 Task: Move the task Develop a custom inventory management system to the section To-Do in the project AdvantEdge and sort the tasks in the project by Assignee in Ascending order
Action: Mouse moved to (66, 371)
Screenshot: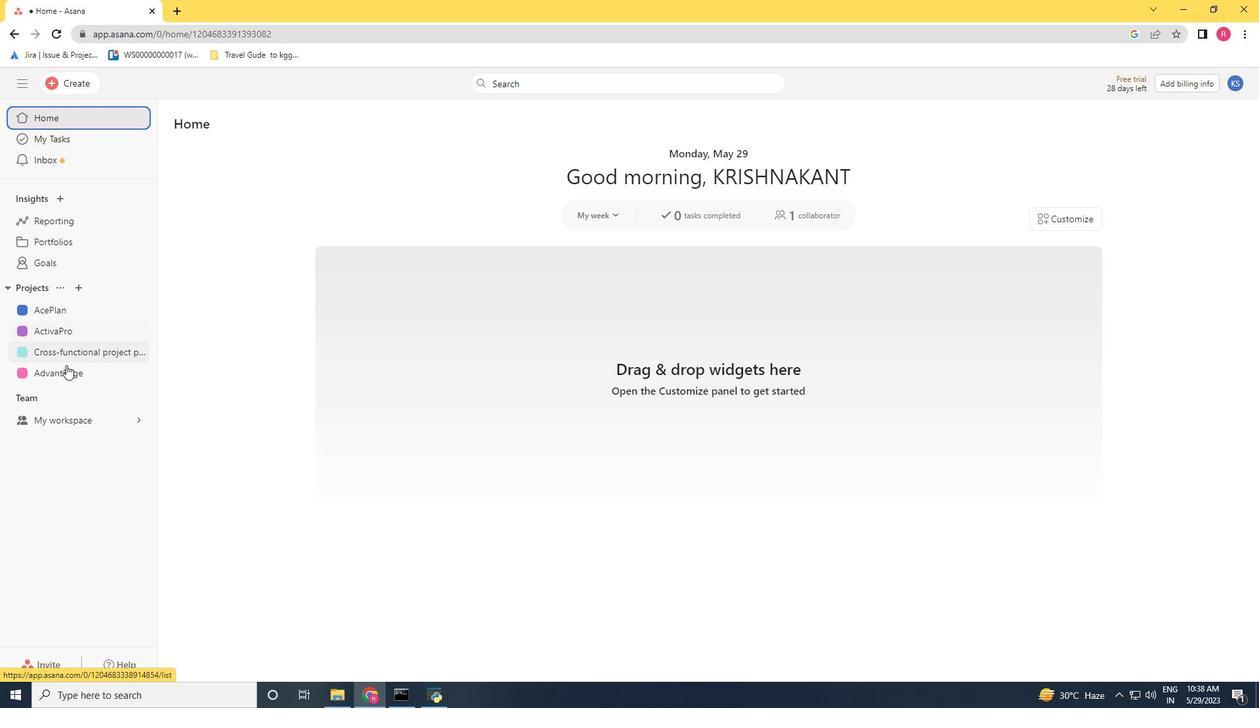 
Action: Mouse pressed left at (66, 371)
Screenshot: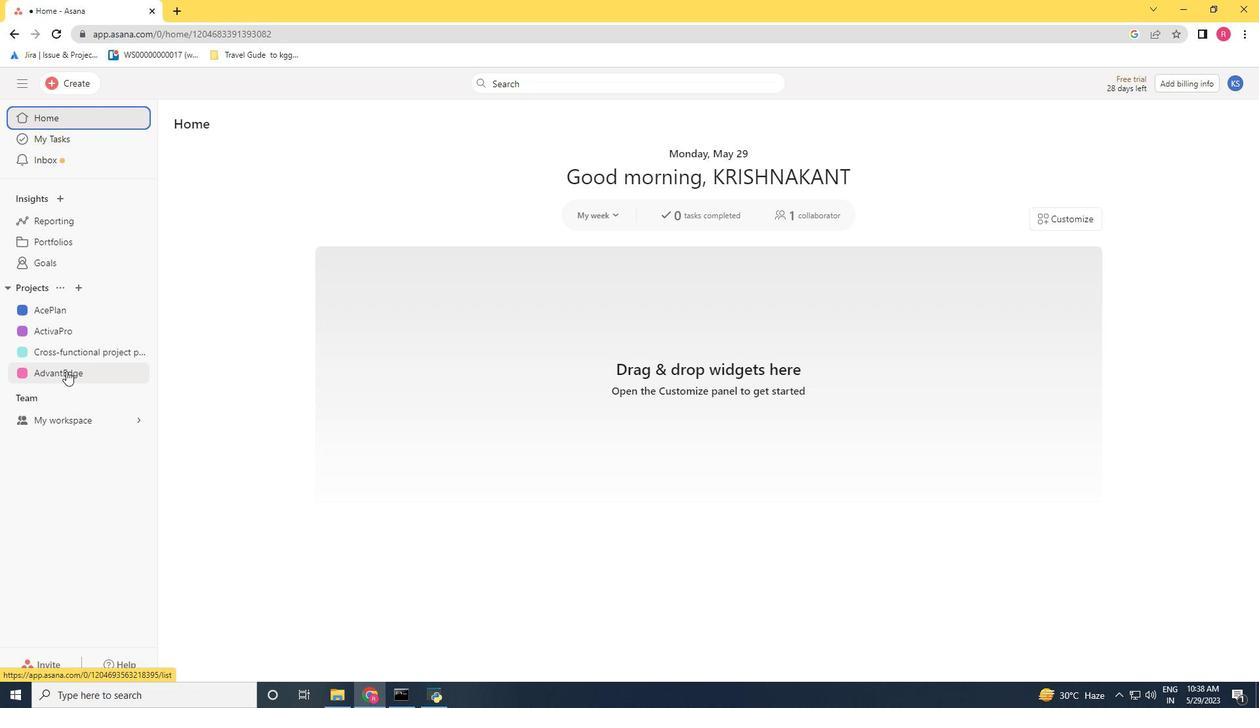 
Action: Mouse moved to (544, 284)
Screenshot: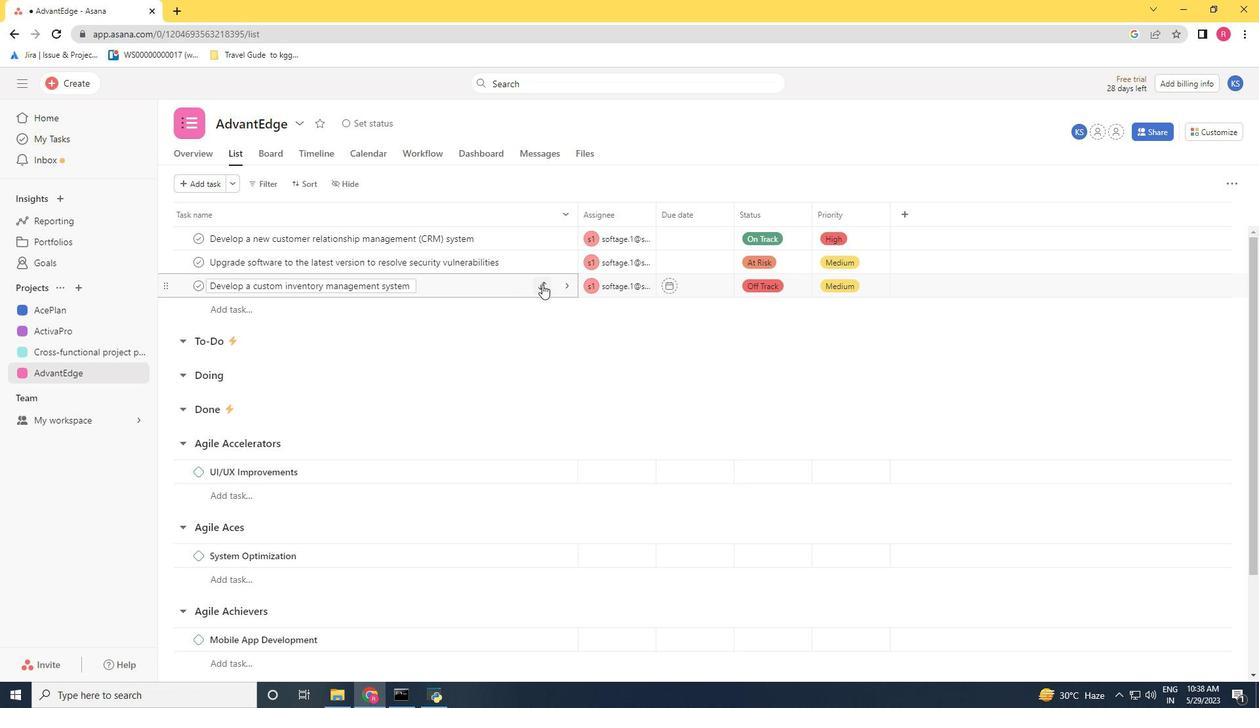 
Action: Mouse pressed left at (544, 284)
Screenshot: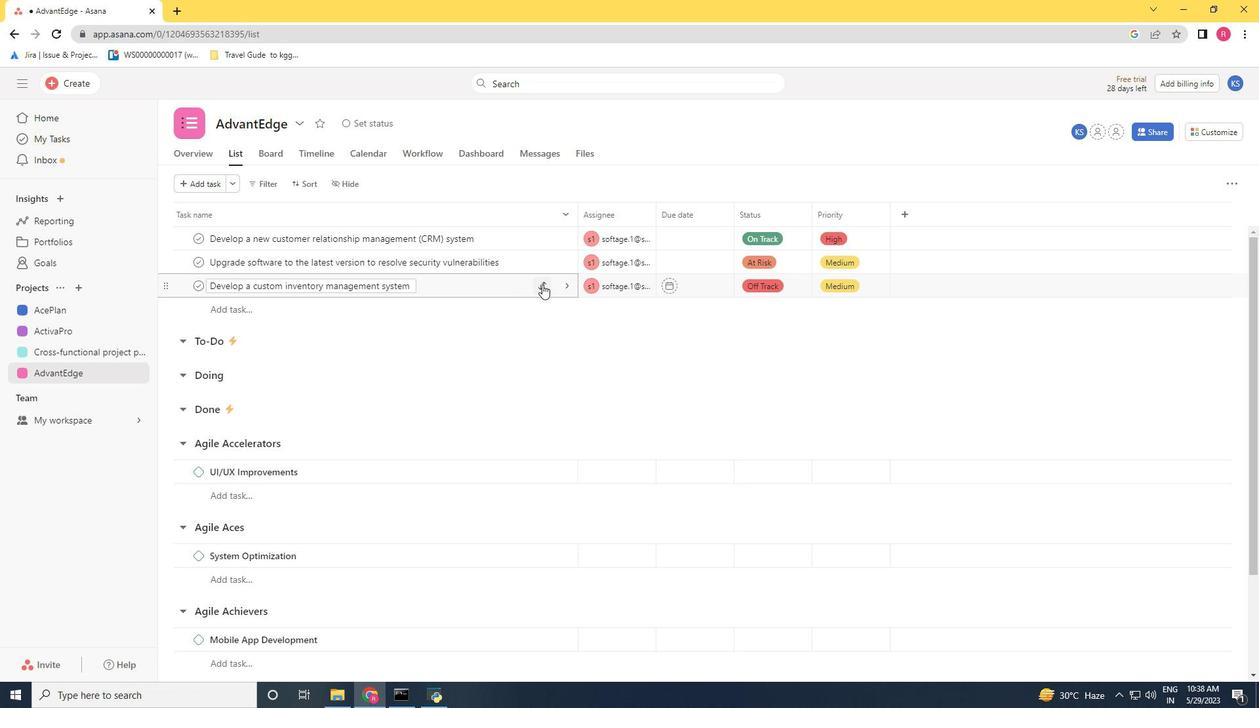 
Action: Mouse moved to (517, 364)
Screenshot: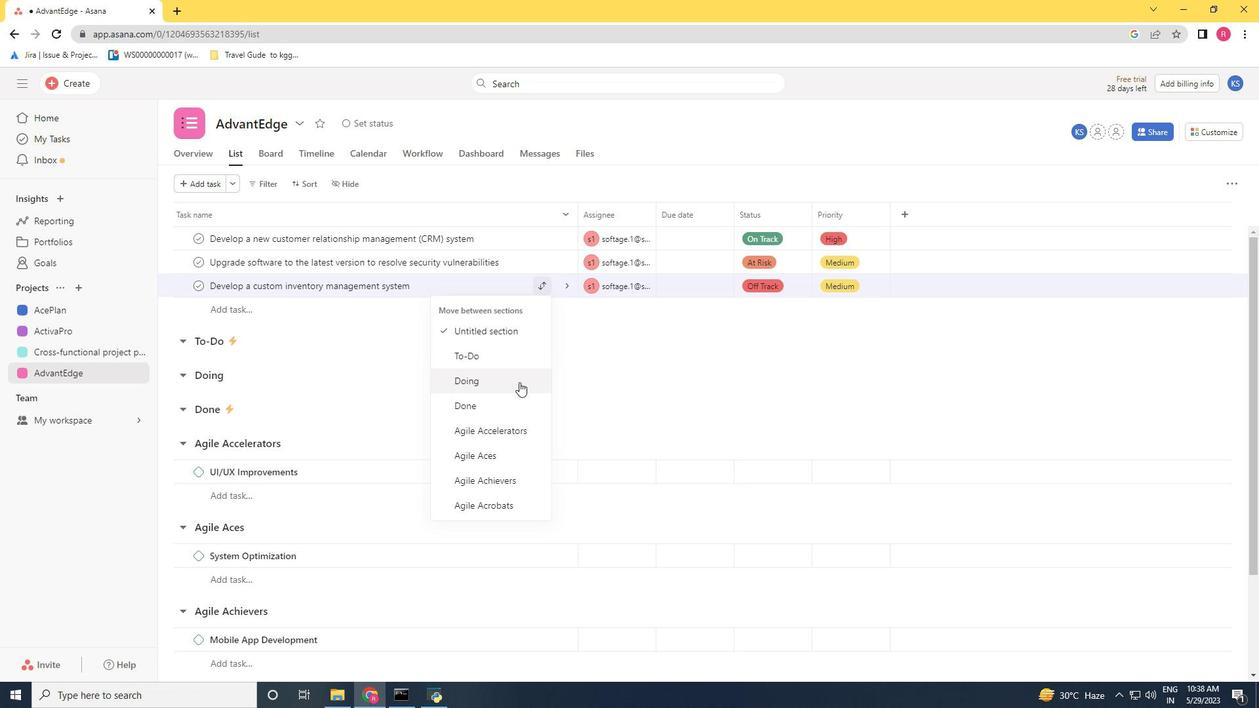 
Action: Mouse pressed left at (517, 364)
Screenshot: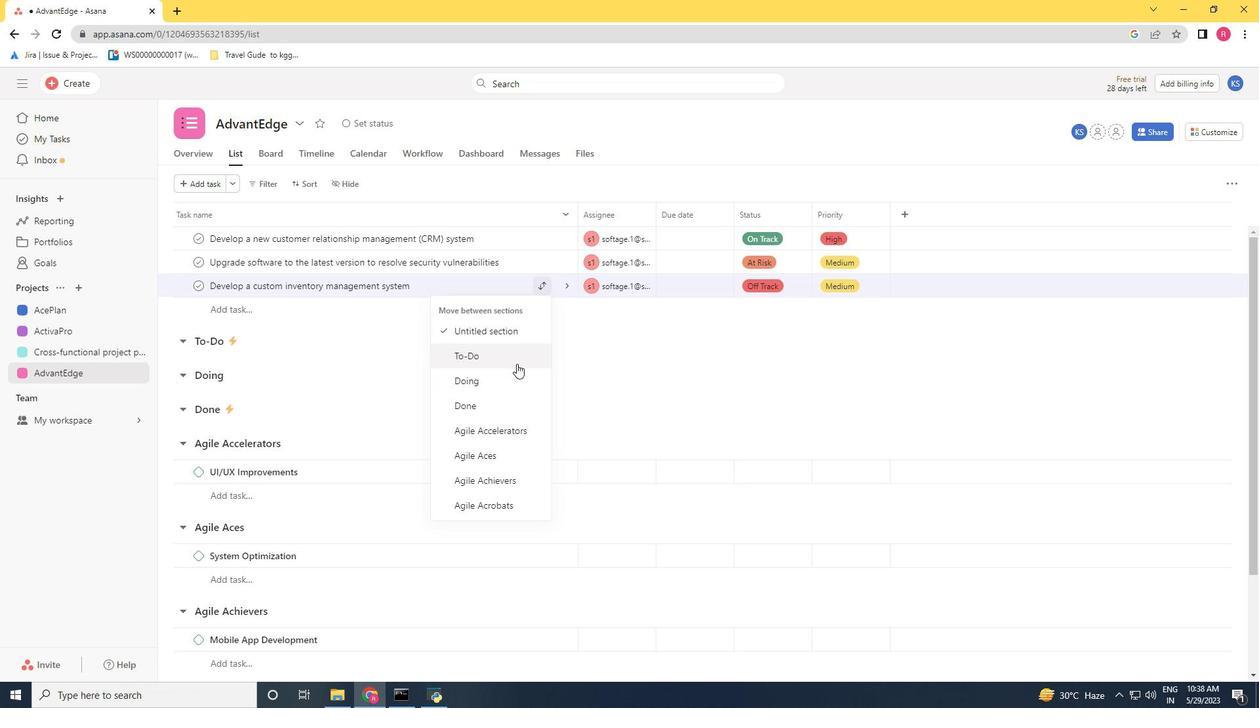 
Action: Mouse moved to (475, 341)
Screenshot: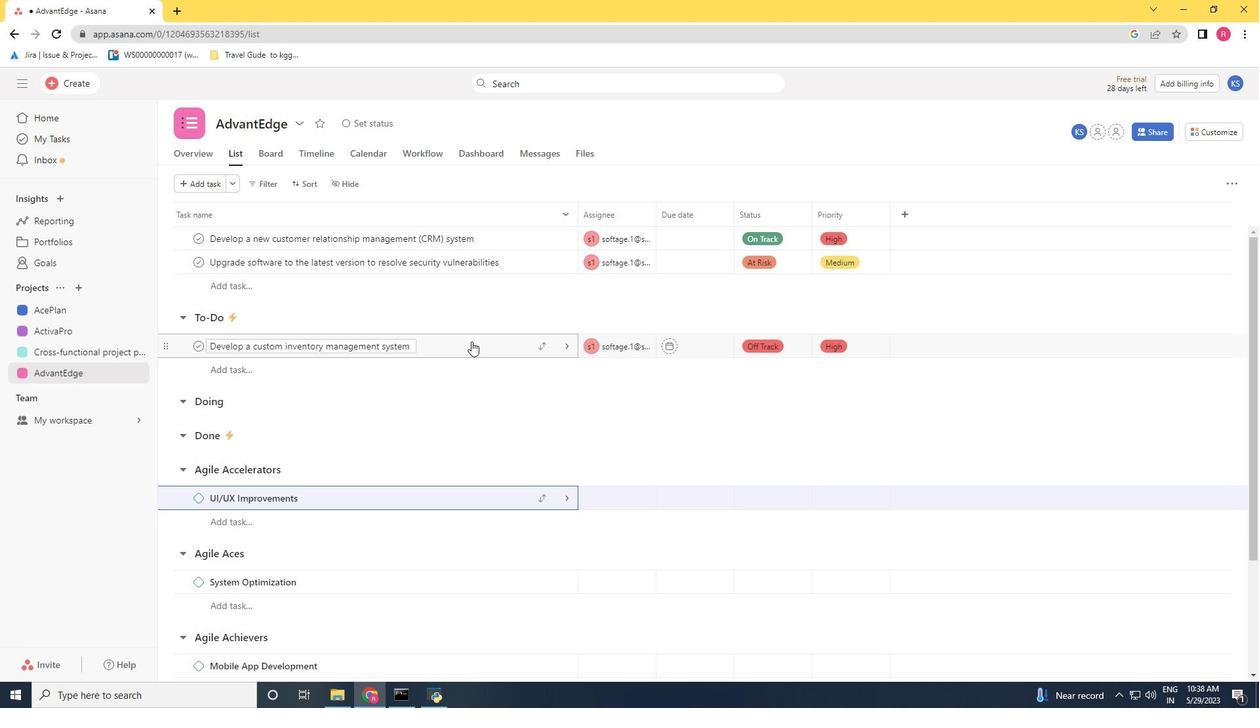 
Action: Mouse pressed right at (475, 341)
Screenshot: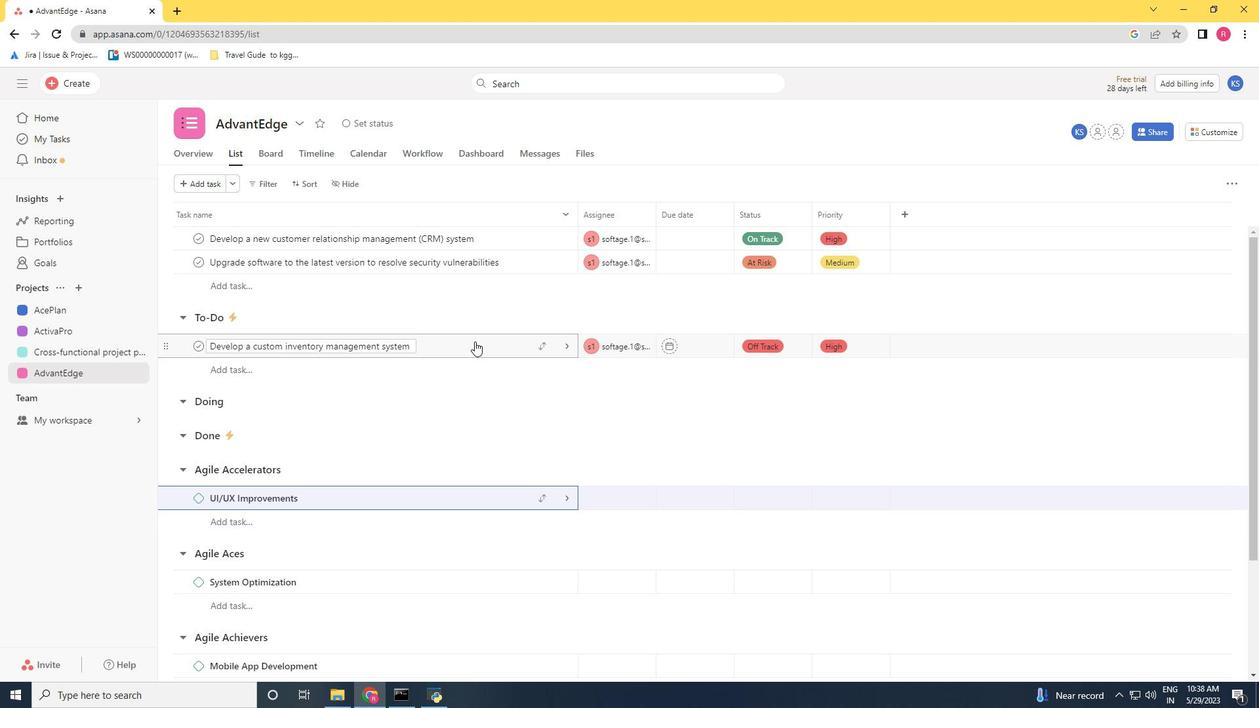 
Action: Mouse pressed left at (475, 341)
Screenshot: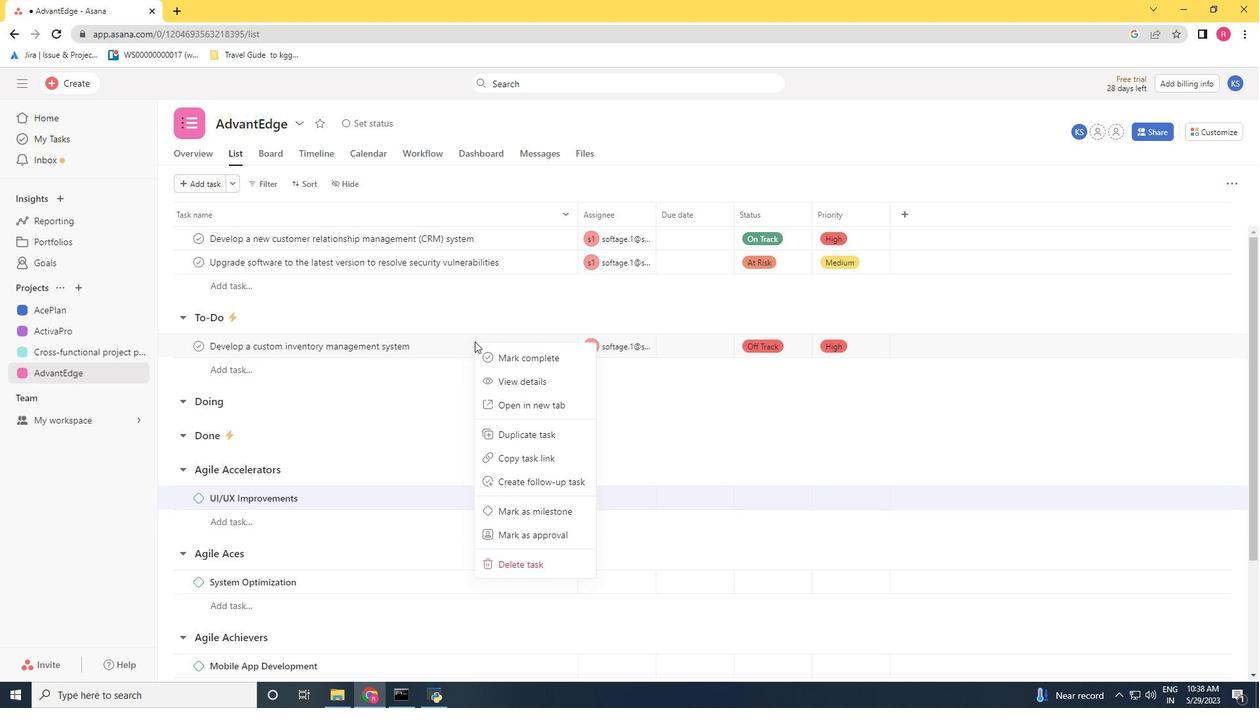 
Action: Mouse moved to (544, 348)
Screenshot: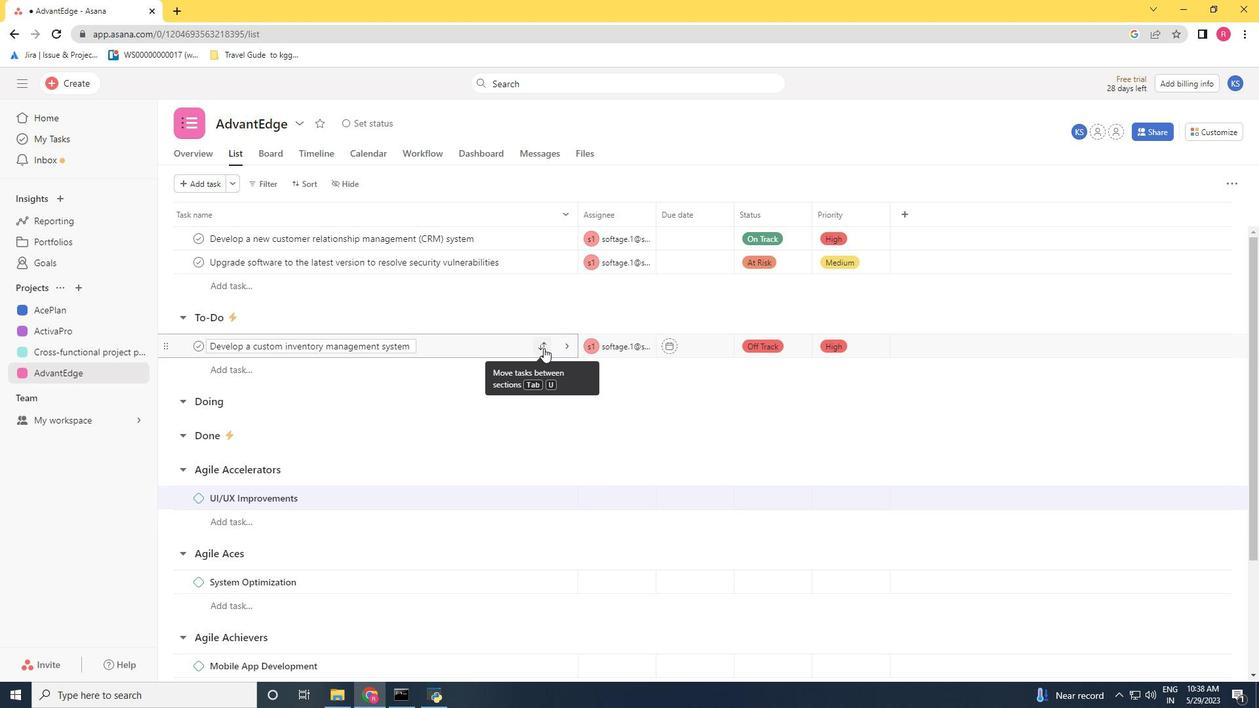 
Action: Mouse pressed left at (544, 348)
Screenshot: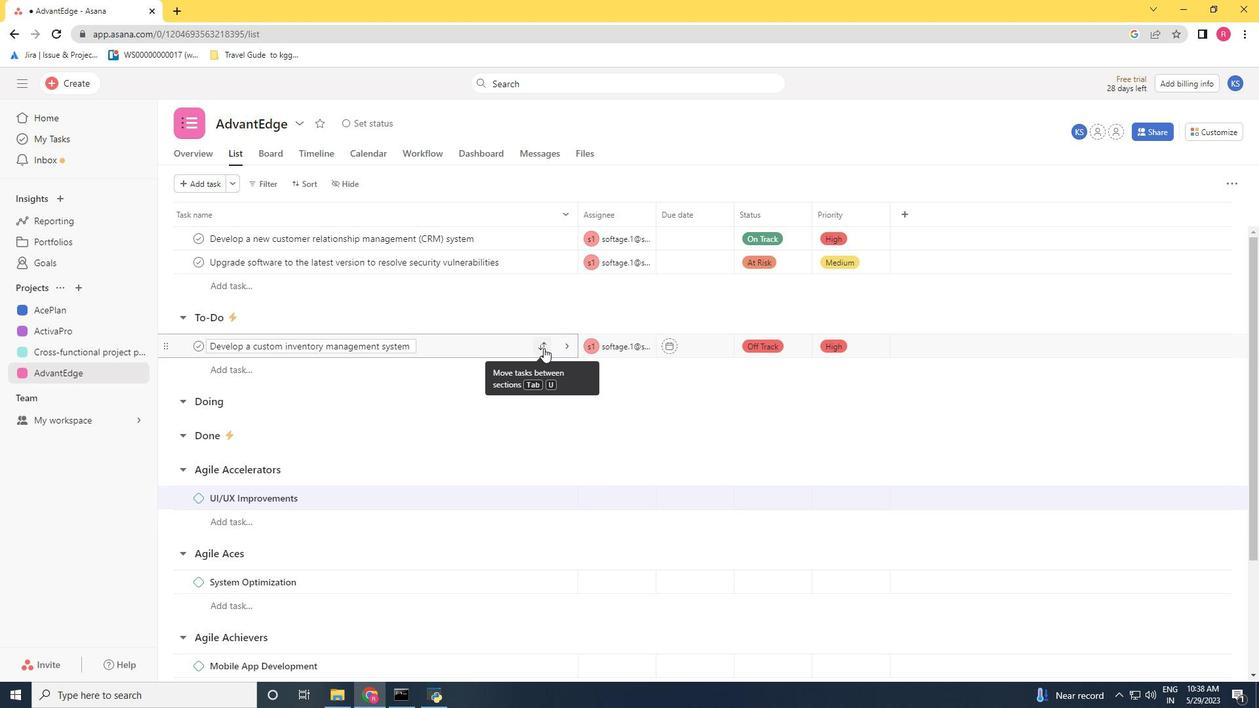 
Action: Mouse moved to (566, 348)
Screenshot: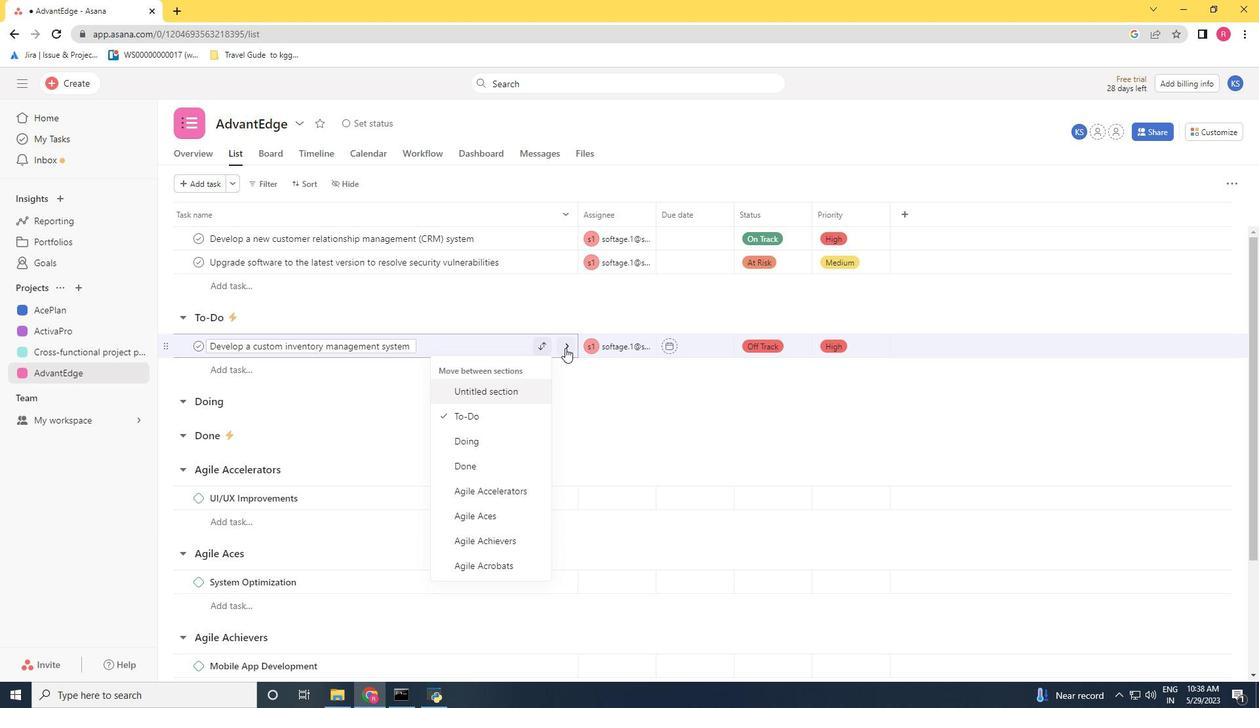 
Action: Mouse pressed left at (566, 348)
Screenshot: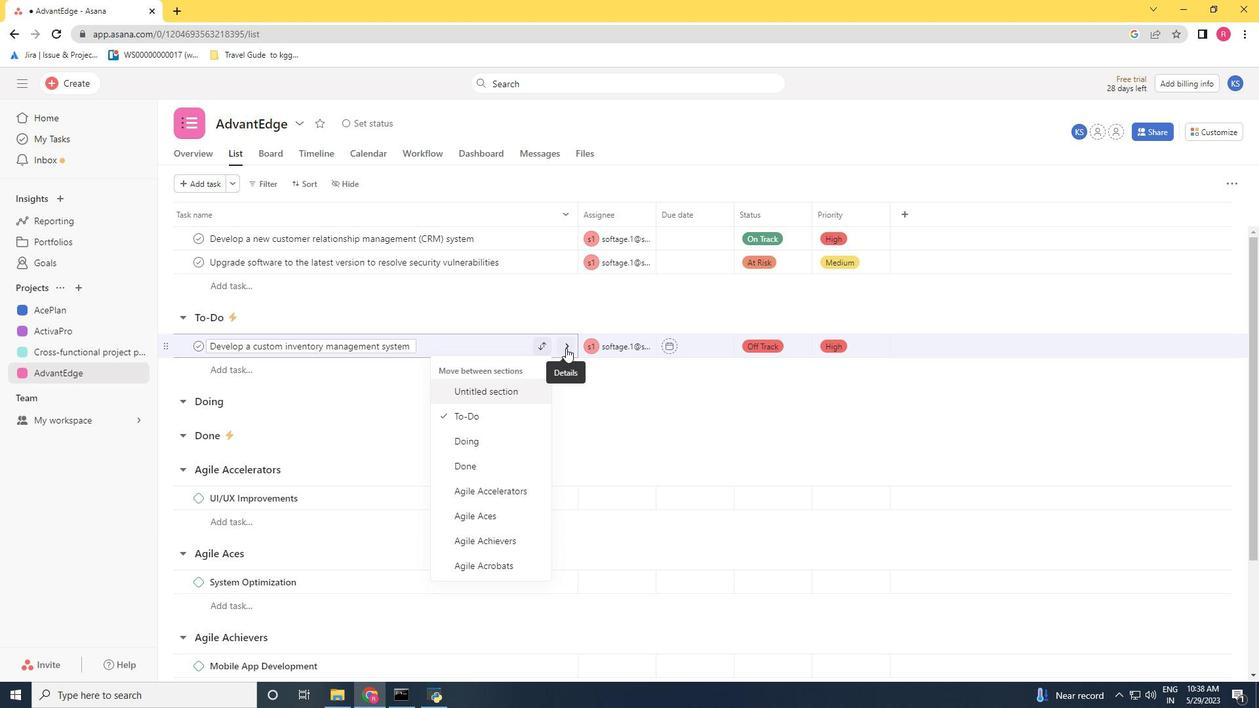 
Action: Mouse moved to (1214, 181)
Screenshot: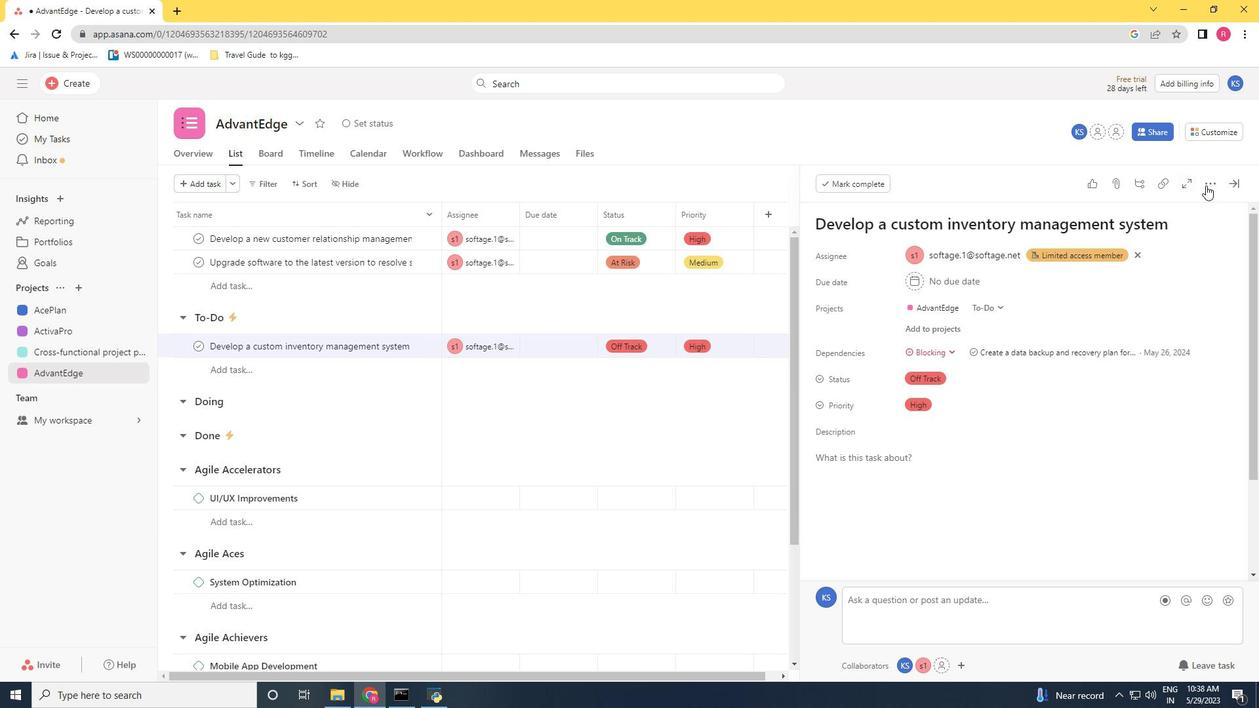 
Action: Mouse pressed left at (1214, 181)
Screenshot: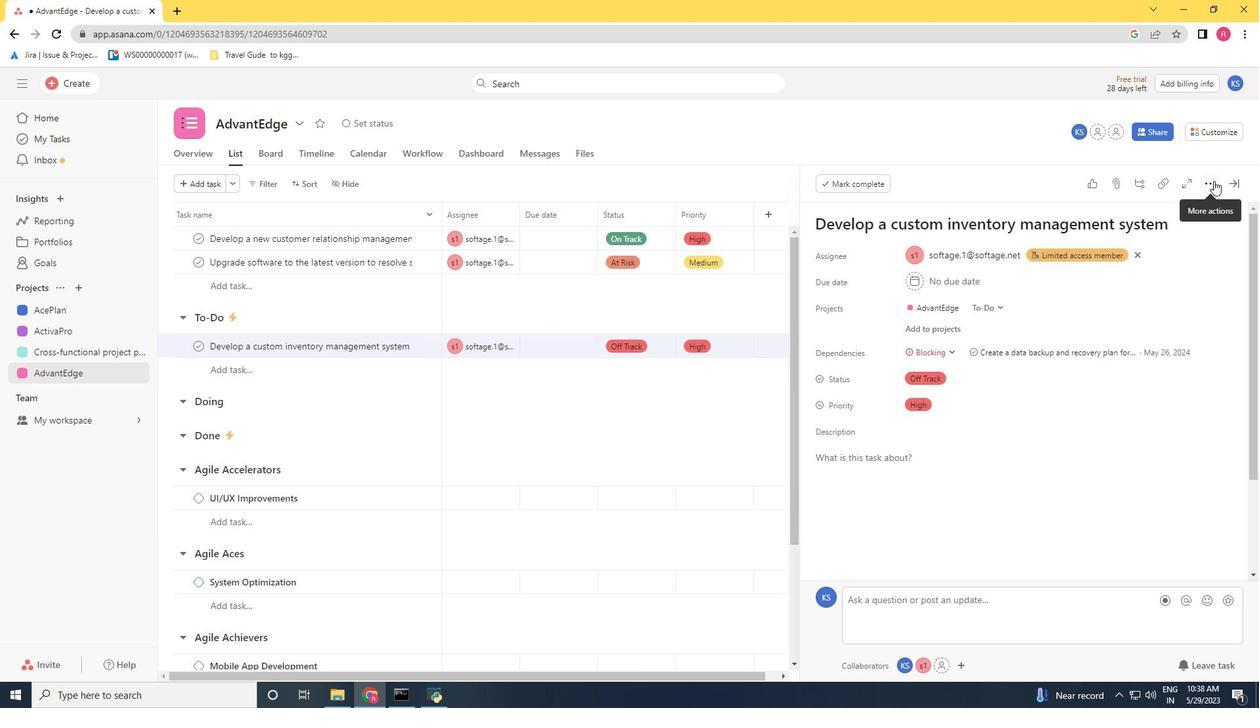 
Action: Mouse moved to (1238, 181)
Screenshot: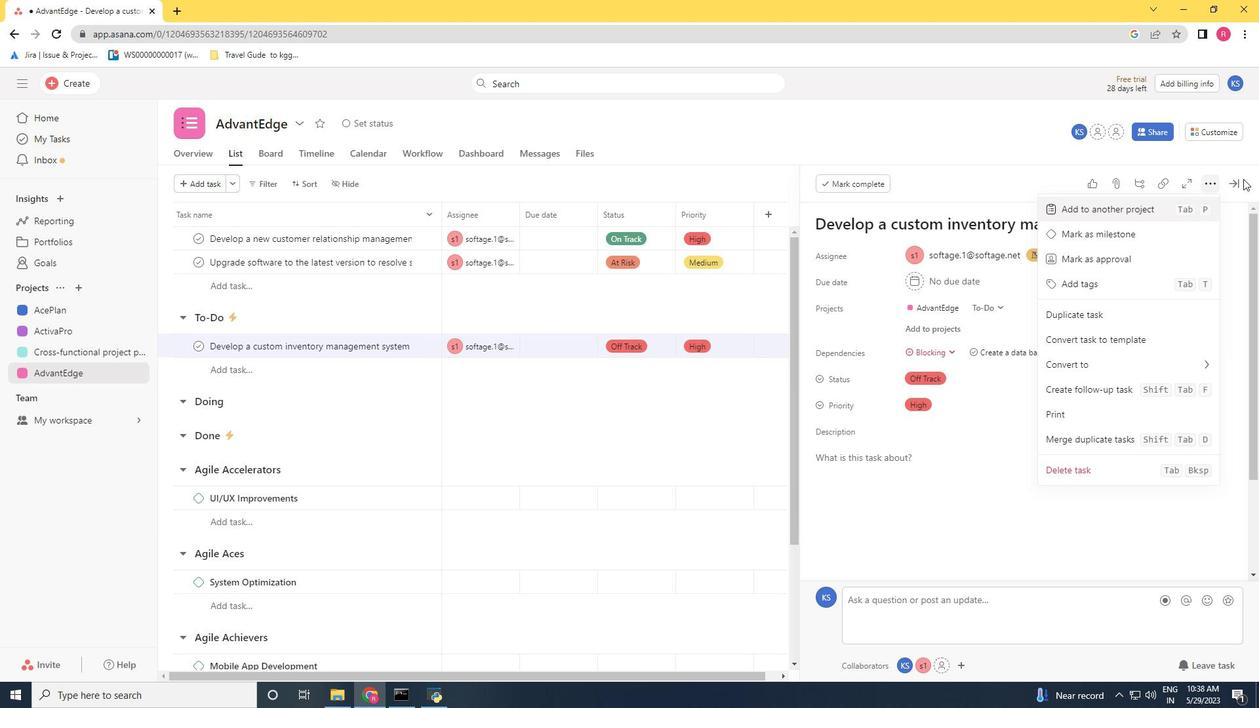 
Action: Mouse pressed left at (1238, 181)
Screenshot: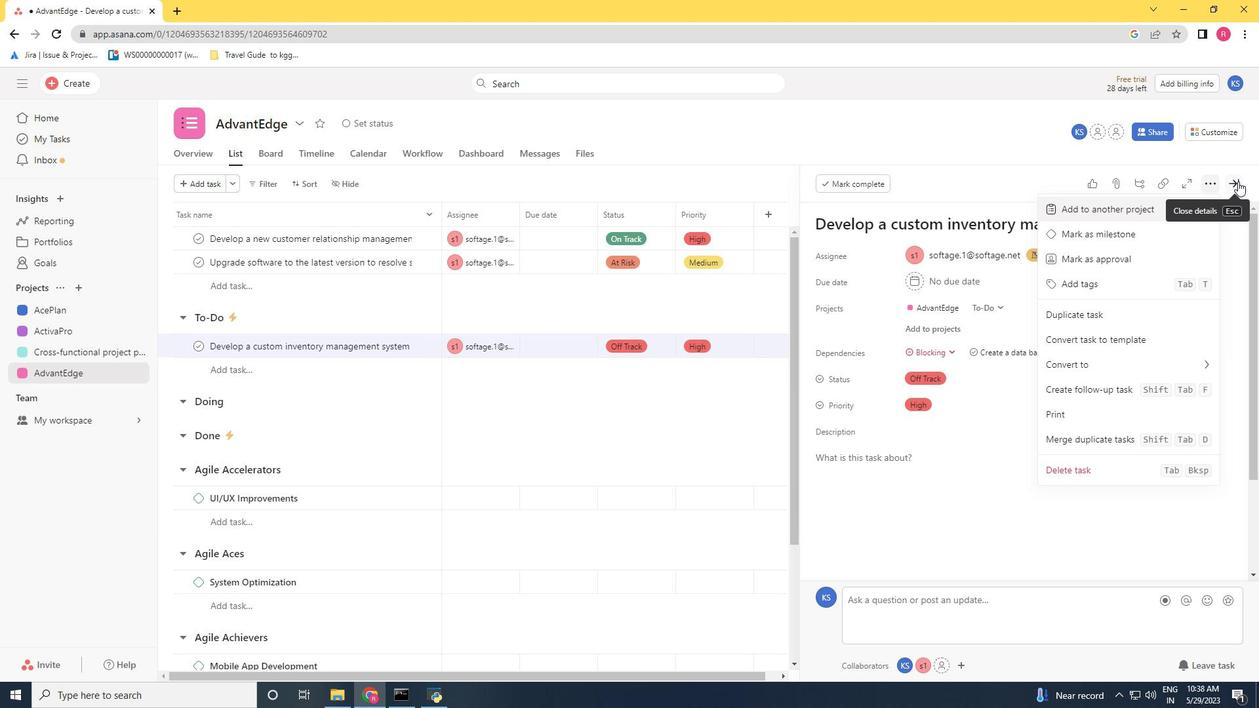 
Action: Mouse moved to (302, 186)
Screenshot: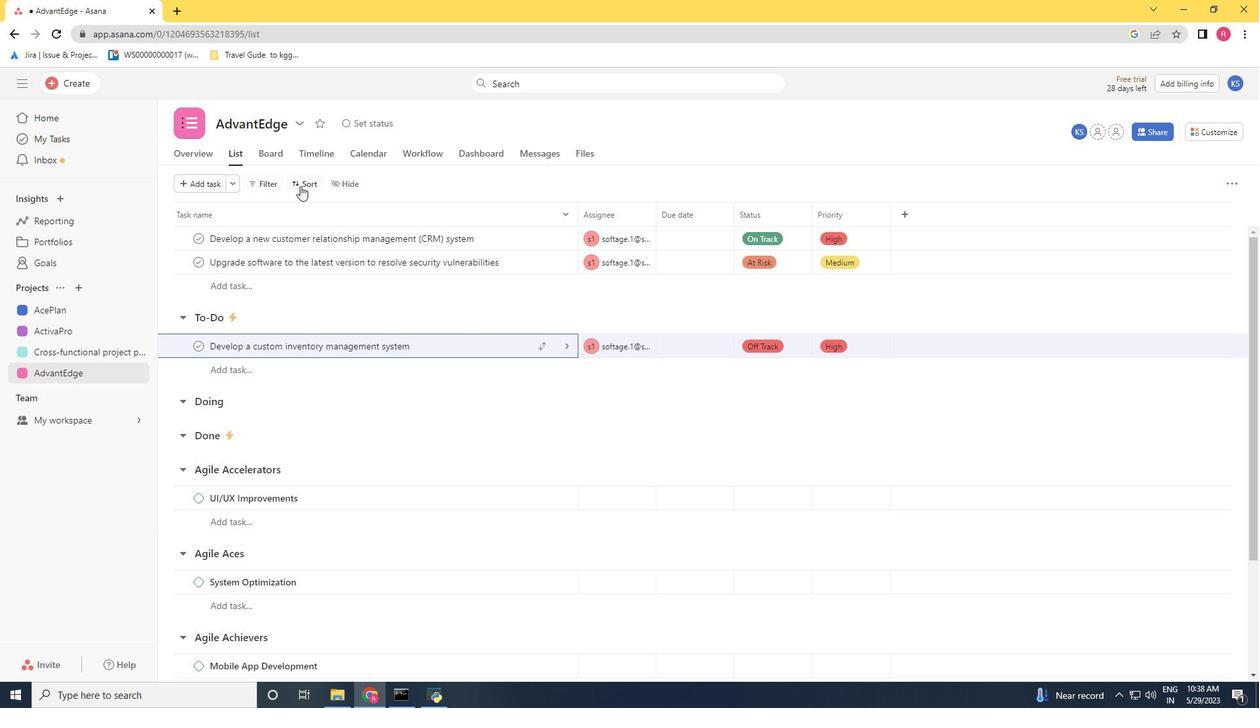 
Action: Mouse pressed left at (302, 186)
Screenshot: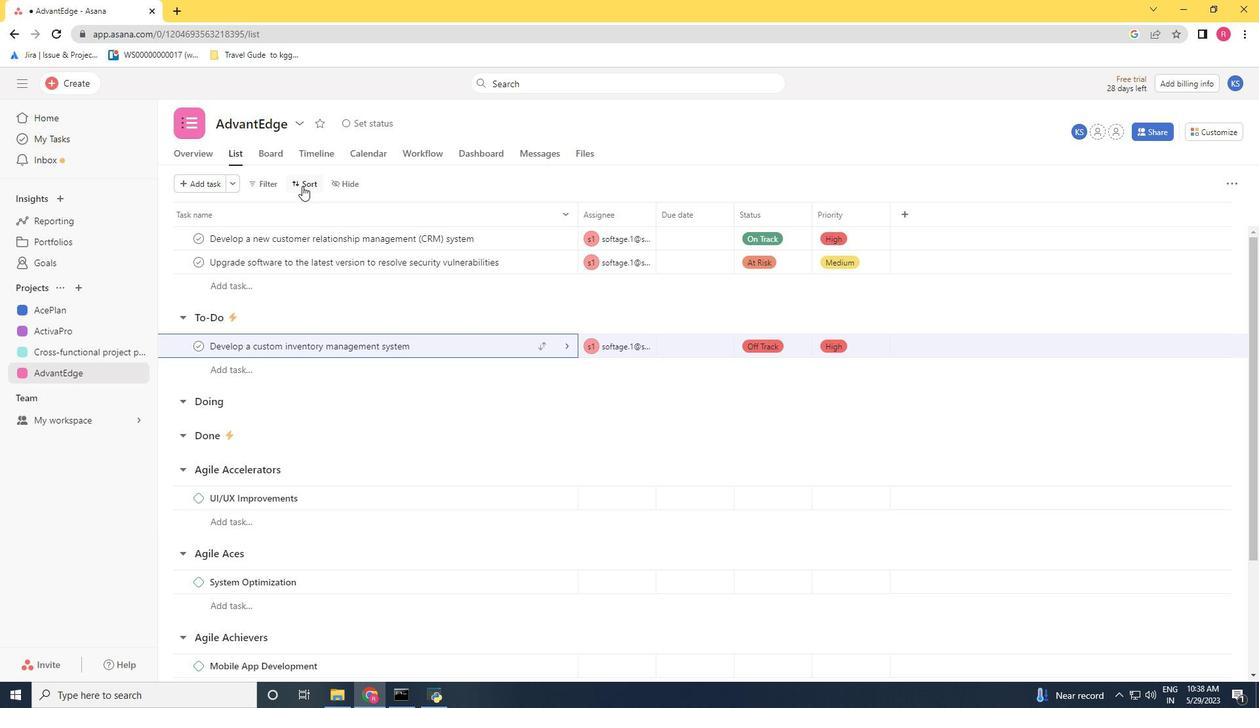 
Action: Mouse moved to (345, 297)
Screenshot: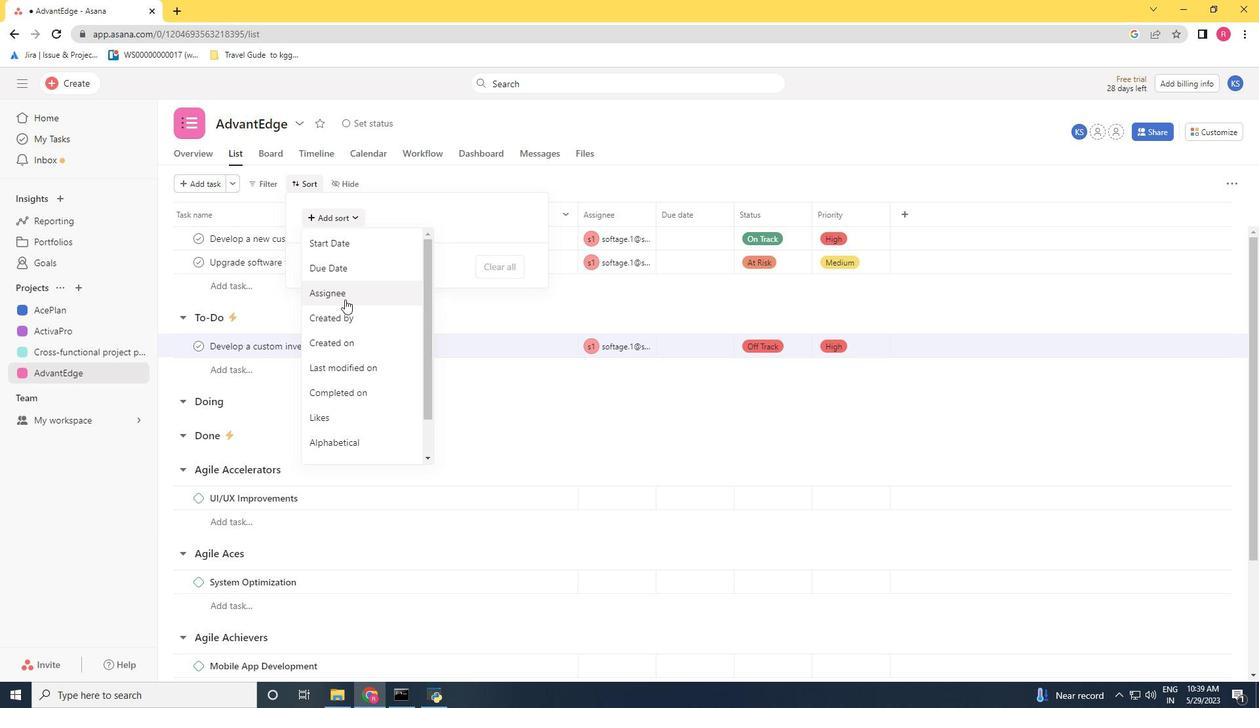 
Action: Mouse pressed left at (345, 297)
Screenshot: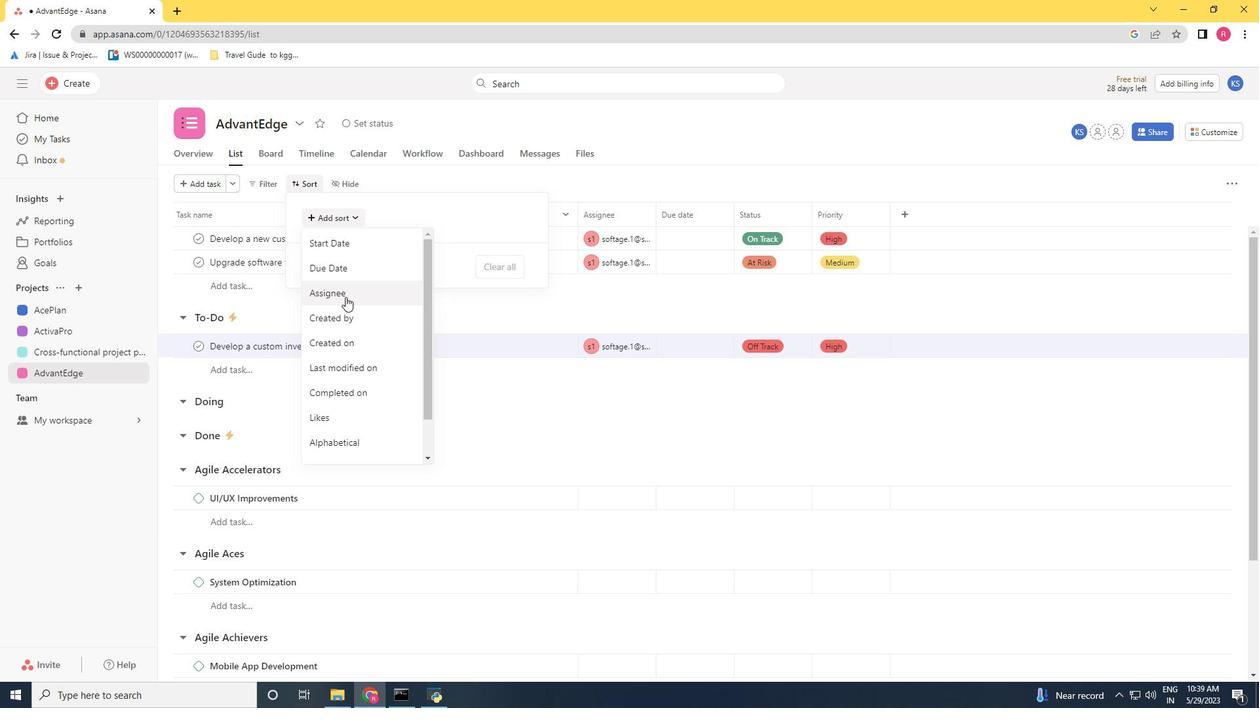 
Action: Mouse moved to (416, 238)
Screenshot: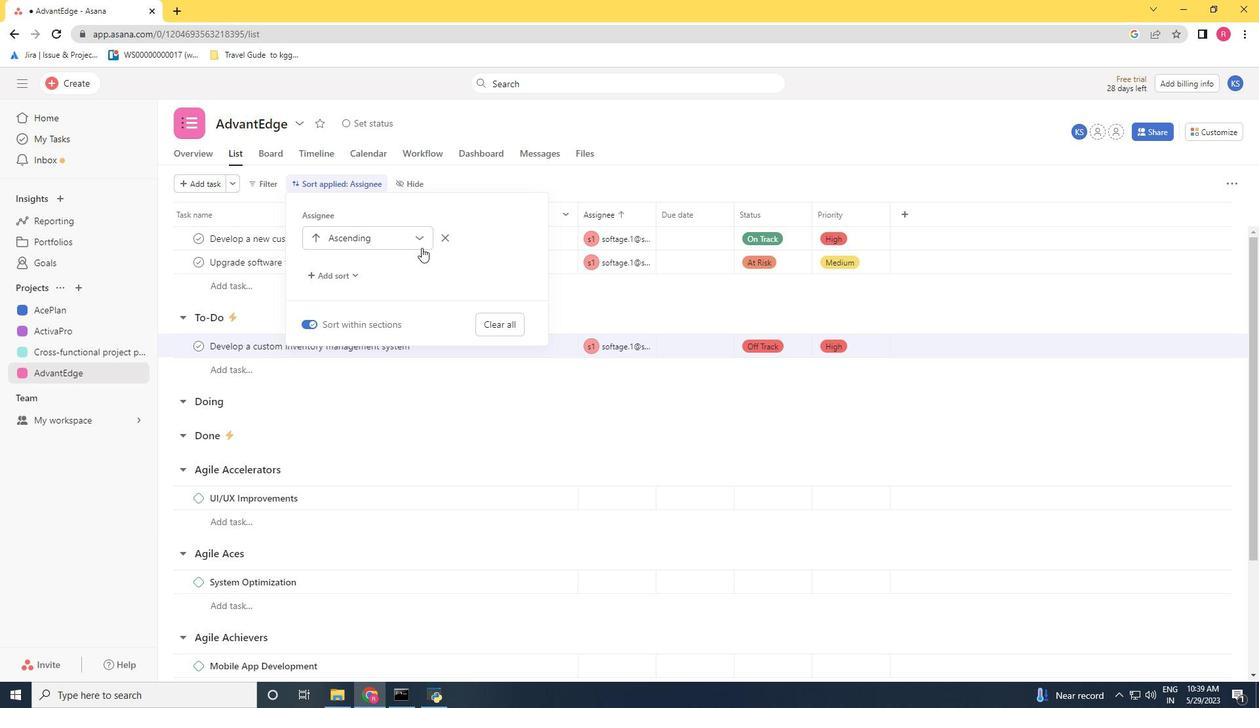 
Action: Mouse pressed left at (416, 238)
Screenshot: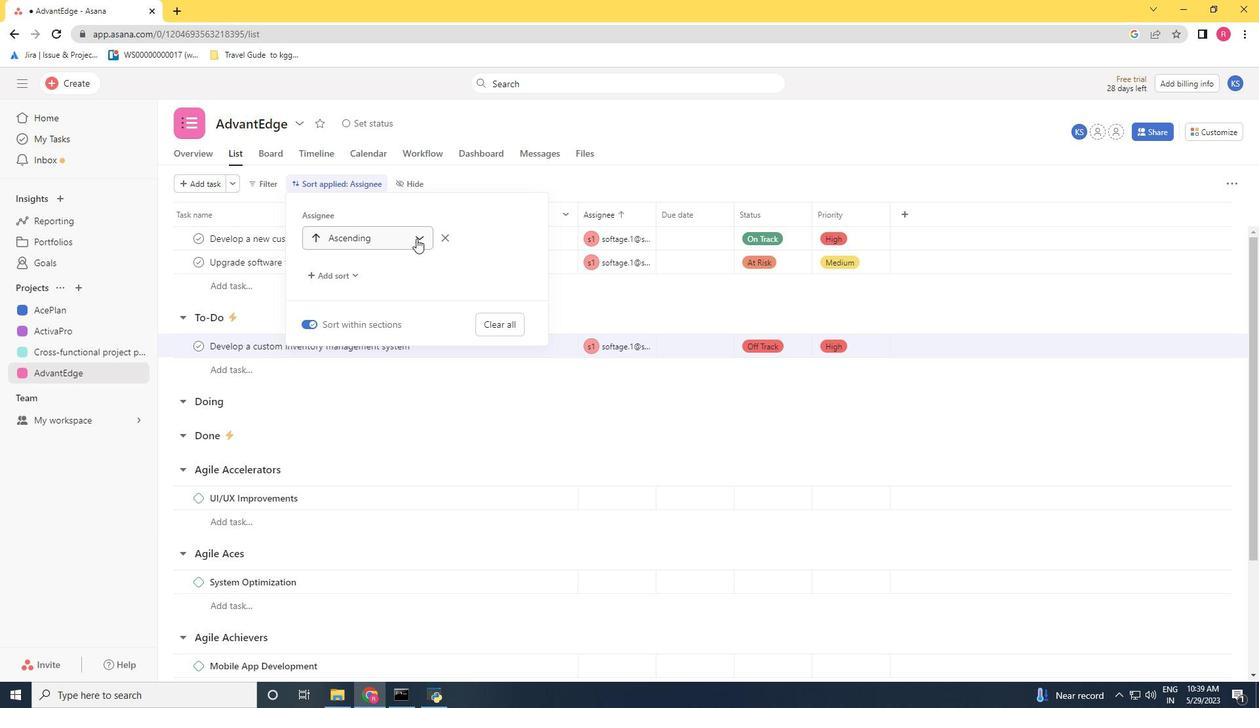 
Action: Mouse moved to (359, 265)
Screenshot: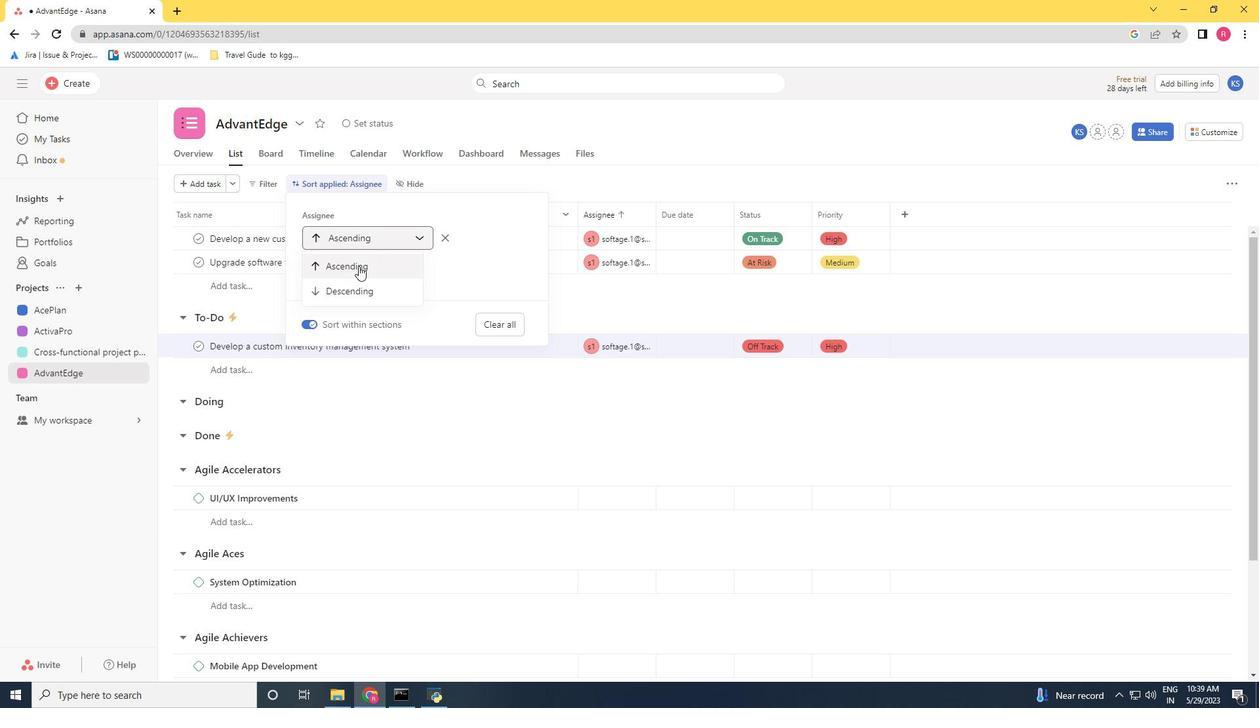 
Action: Mouse pressed left at (359, 265)
Screenshot: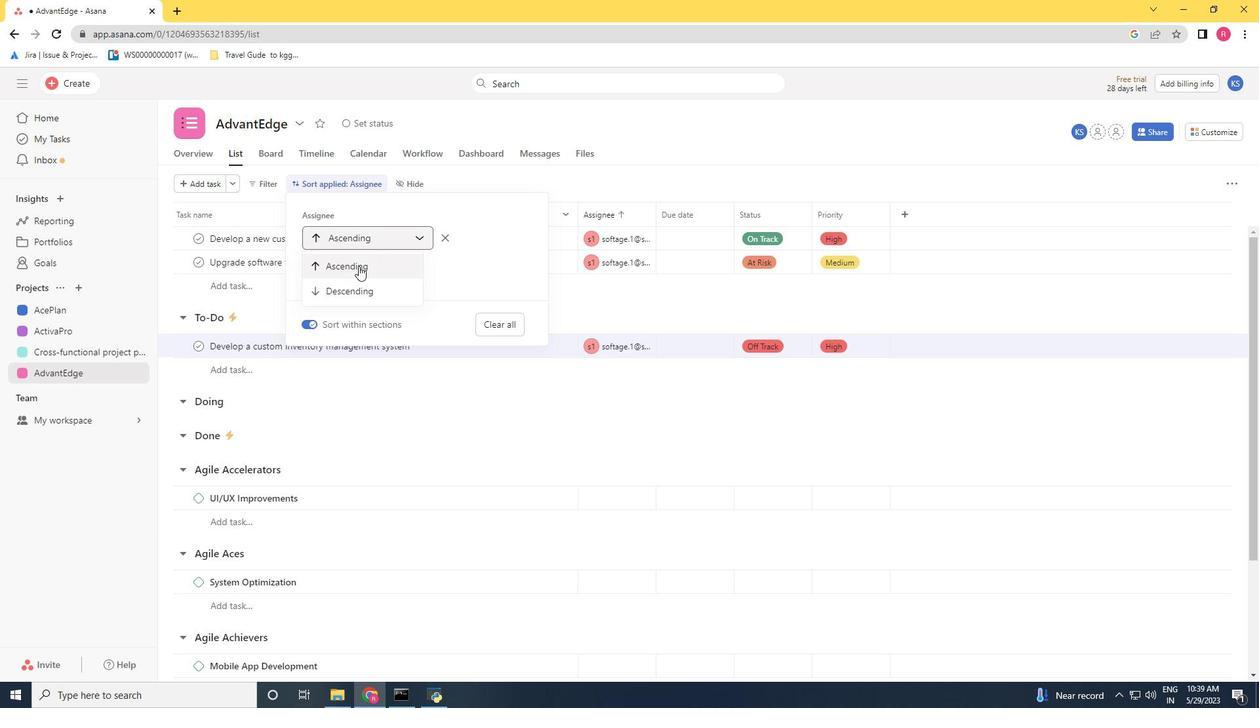 
Action: Mouse moved to (403, 495)
Screenshot: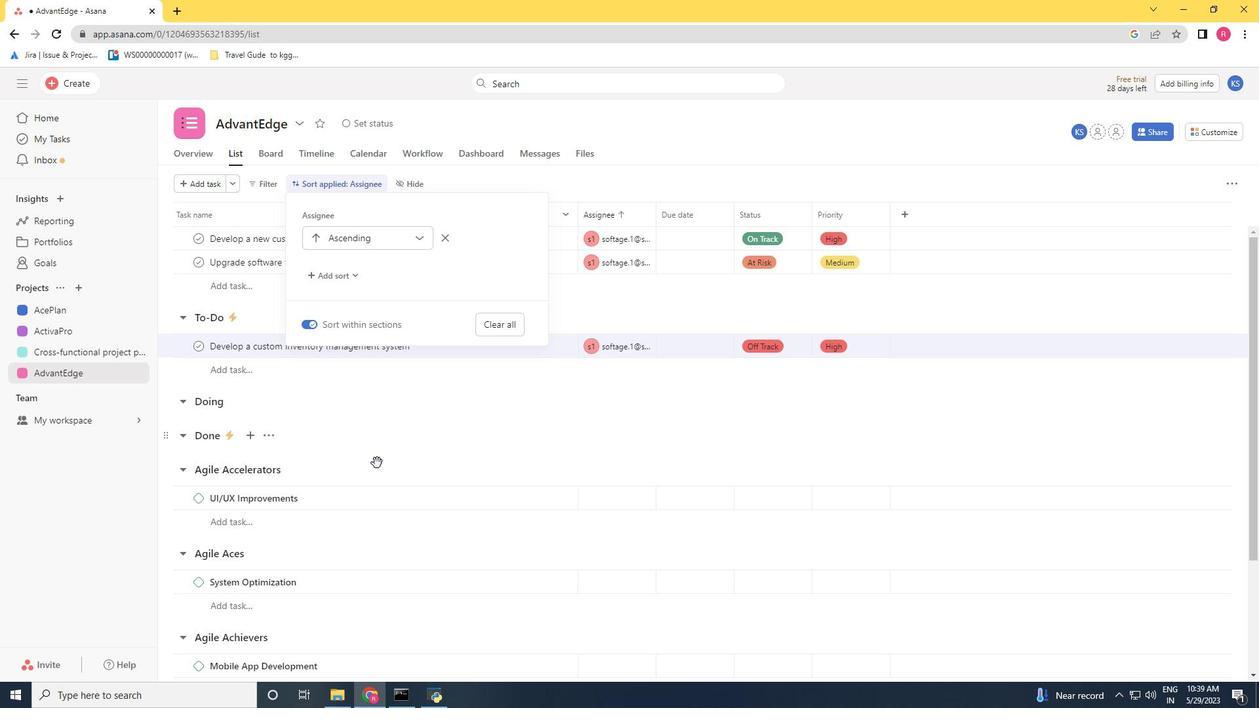 
